 Task: Set the scaling mode for the video scaling filter to "SinCR".
Action: Mouse moved to (95, 14)
Screenshot: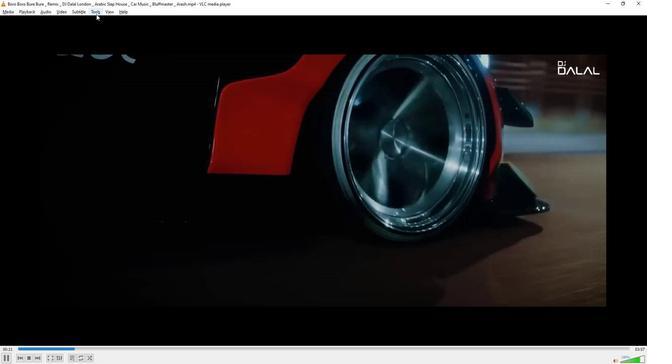 
Action: Mouse pressed left at (95, 14)
Screenshot: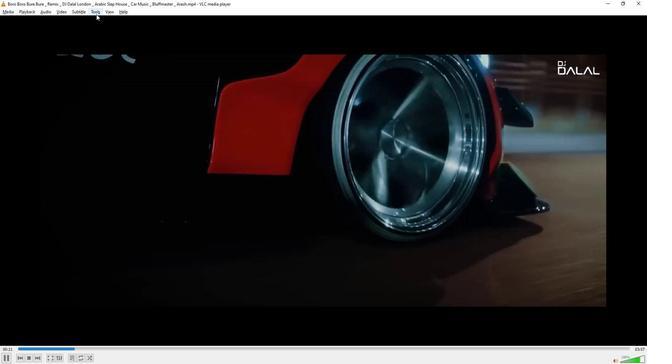 
Action: Mouse moved to (106, 89)
Screenshot: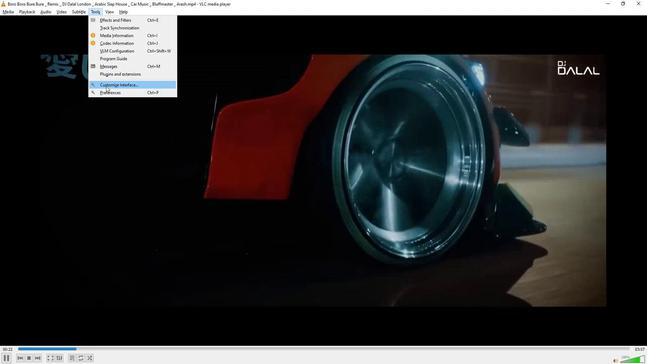 
Action: Mouse pressed left at (106, 89)
Screenshot: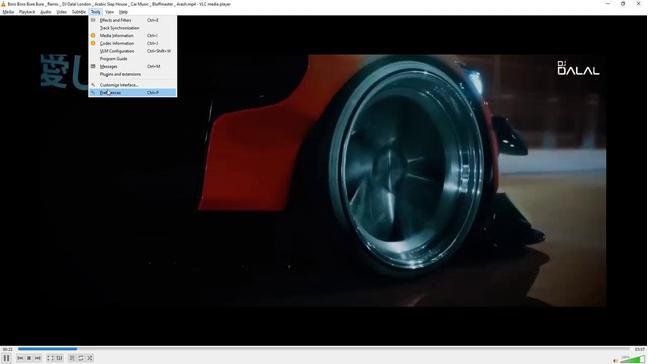 
Action: Mouse moved to (143, 287)
Screenshot: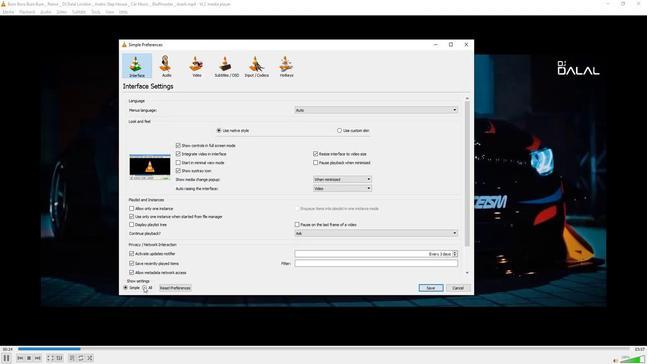 
Action: Mouse pressed left at (143, 287)
Screenshot: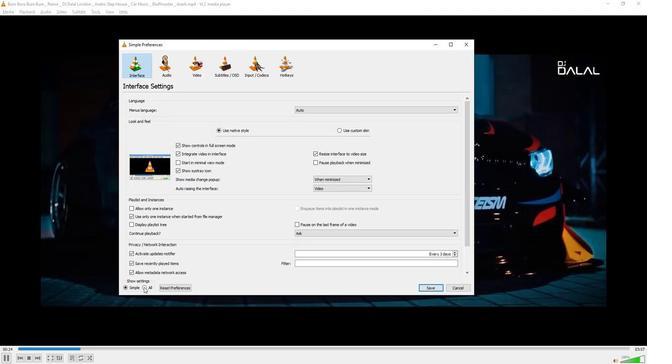 
Action: Mouse moved to (150, 226)
Screenshot: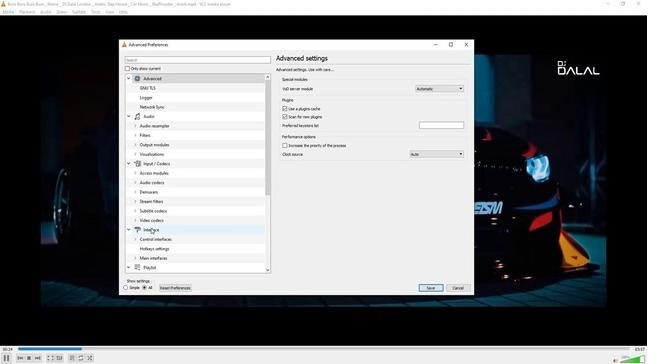 
Action: Mouse scrolled (150, 226) with delta (0, 0)
Screenshot: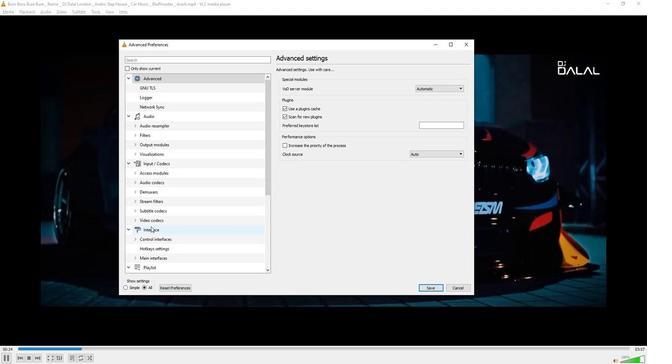 
Action: Mouse scrolled (150, 226) with delta (0, 0)
Screenshot: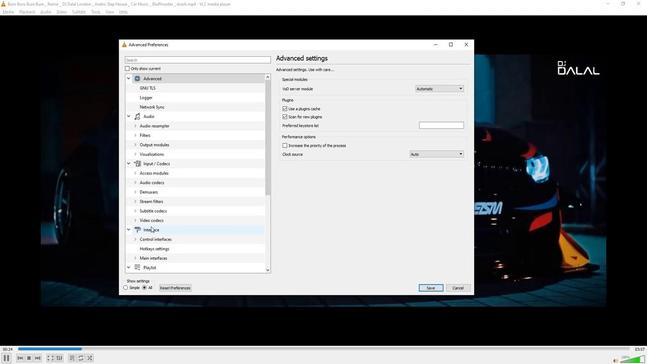 
Action: Mouse scrolled (150, 226) with delta (0, 0)
Screenshot: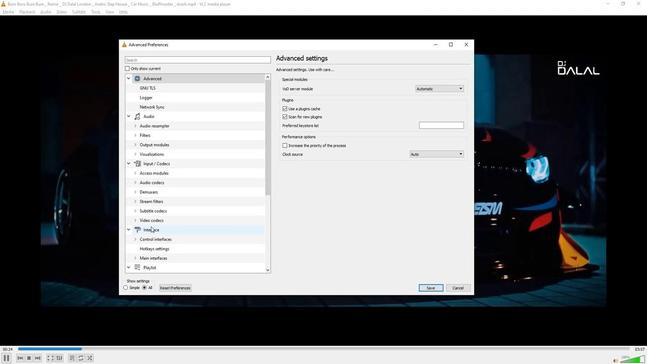 
Action: Mouse scrolled (150, 226) with delta (0, 0)
Screenshot: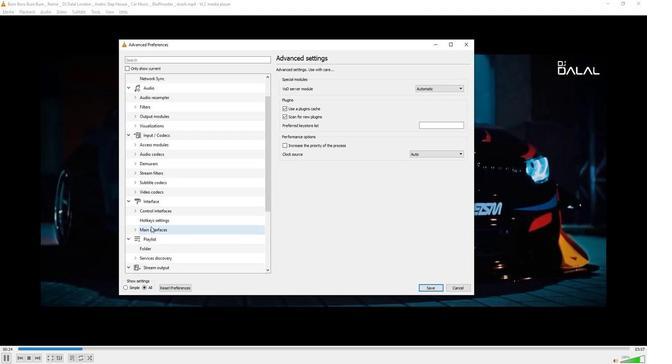 
Action: Mouse scrolled (150, 226) with delta (0, 0)
Screenshot: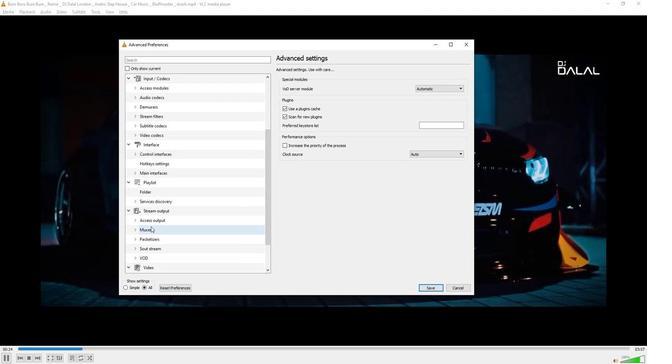 
Action: Mouse scrolled (150, 226) with delta (0, 0)
Screenshot: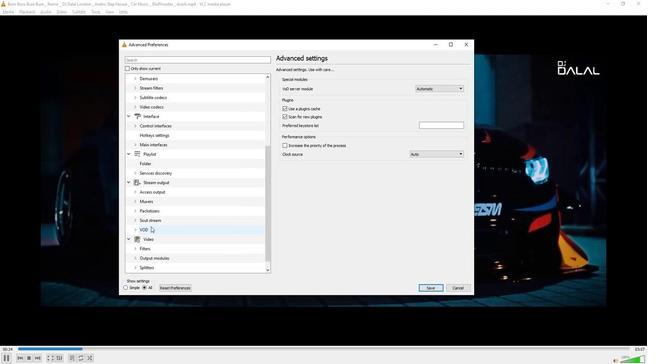 
Action: Mouse scrolled (150, 226) with delta (0, 0)
Screenshot: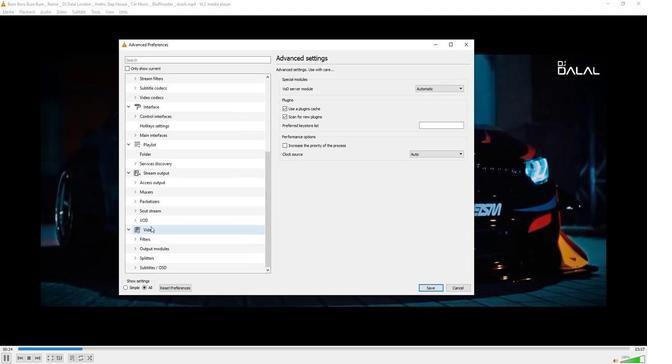 
Action: Mouse scrolled (150, 226) with delta (0, 0)
Screenshot: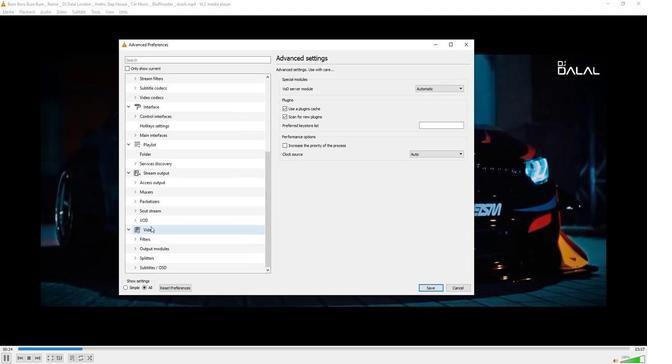 
Action: Mouse moved to (134, 240)
Screenshot: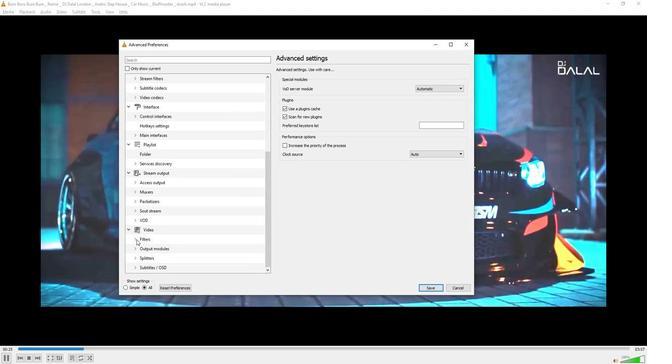 
Action: Mouse pressed left at (134, 240)
Screenshot: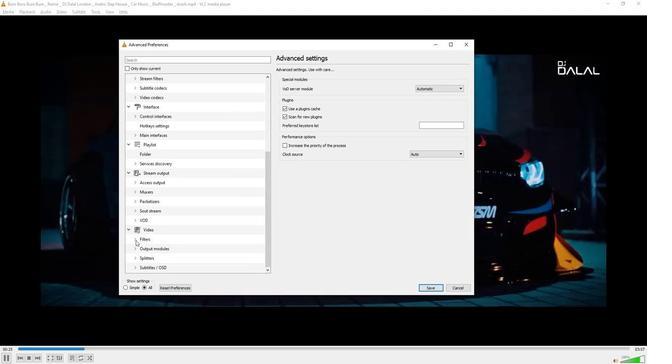 
Action: Mouse moved to (157, 215)
Screenshot: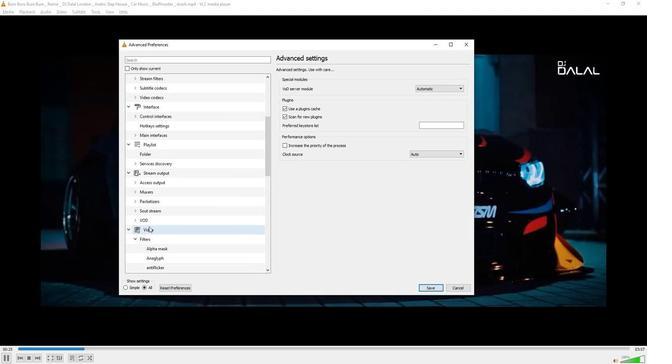 
Action: Mouse scrolled (157, 214) with delta (0, 0)
Screenshot: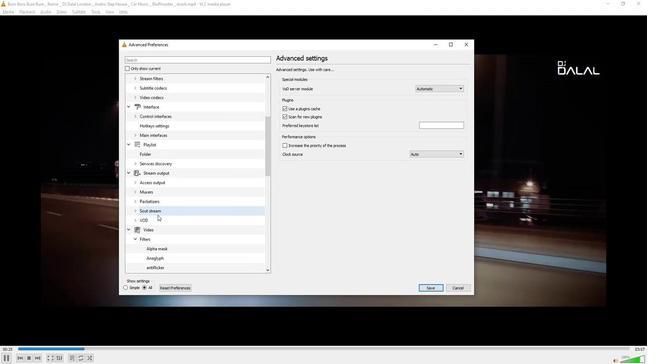
Action: Mouse scrolled (157, 214) with delta (0, 0)
Screenshot: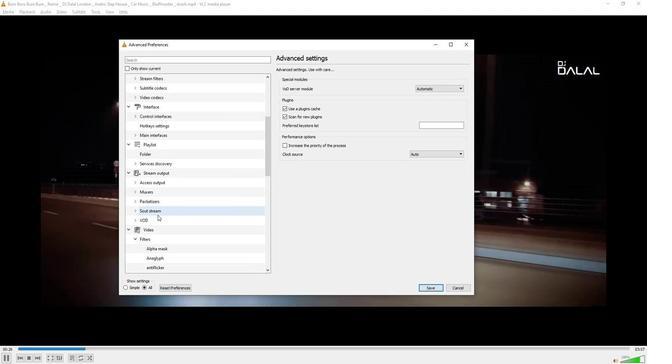 
Action: Mouse scrolled (157, 214) with delta (0, 0)
Screenshot: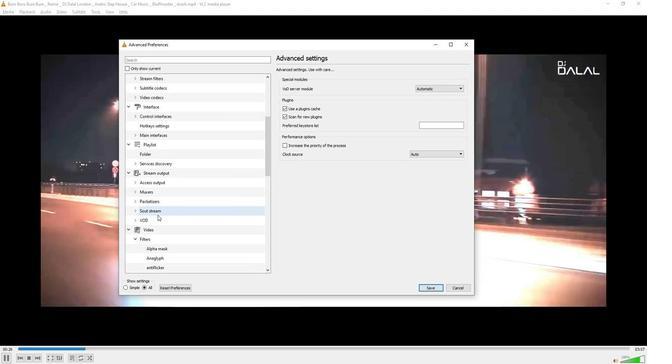 
Action: Mouse scrolled (157, 214) with delta (0, 0)
Screenshot: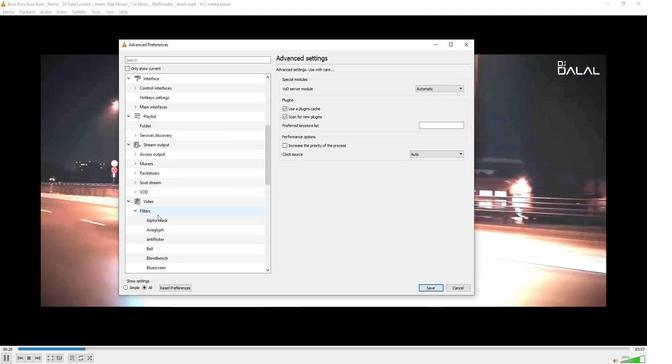 
Action: Mouse scrolled (157, 214) with delta (0, 0)
Screenshot: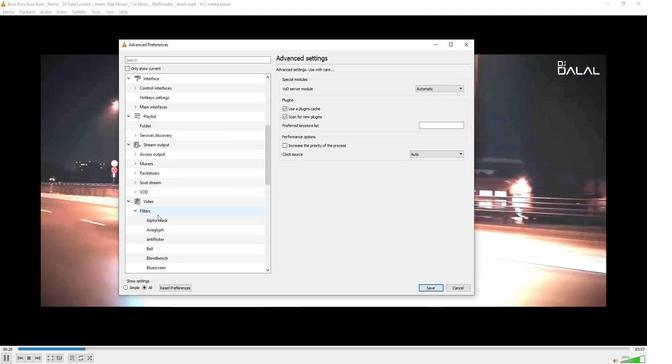 
Action: Mouse scrolled (157, 214) with delta (0, 0)
Screenshot: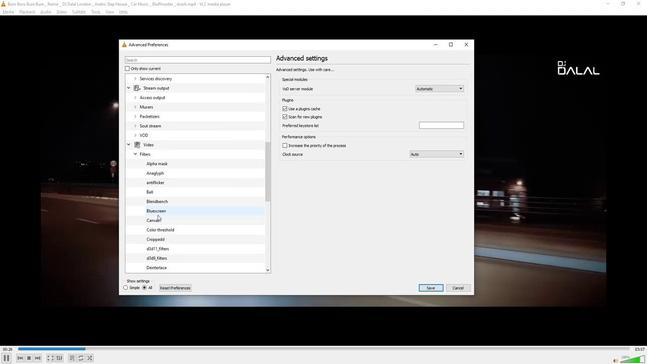
Action: Mouse scrolled (157, 214) with delta (0, 0)
Screenshot: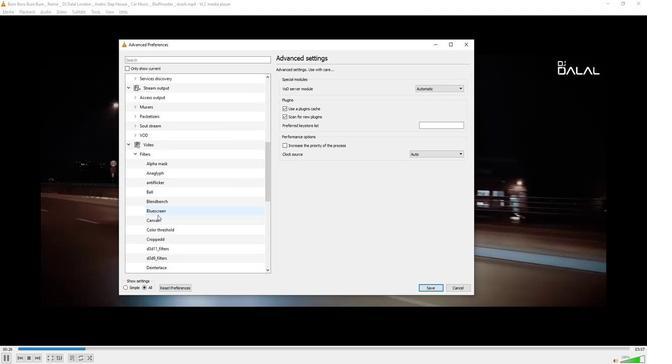 
Action: Mouse scrolled (157, 214) with delta (0, 0)
Screenshot: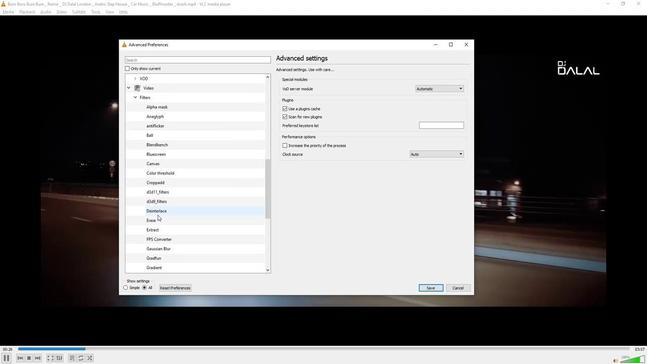
Action: Mouse scrolled (157, 214) with delta (0, 0)
Screenshot: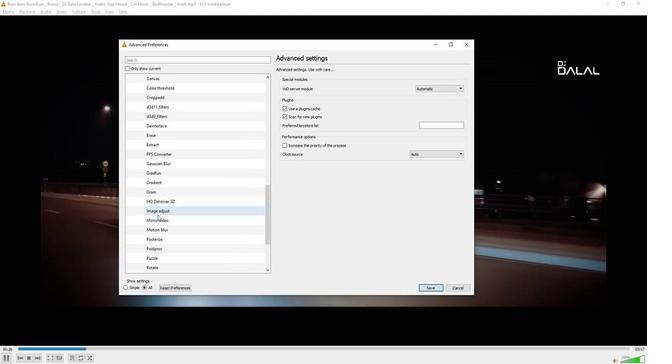 
Action: Mouse scrolled (157, 214) with delta (0, 0)
Screenshot: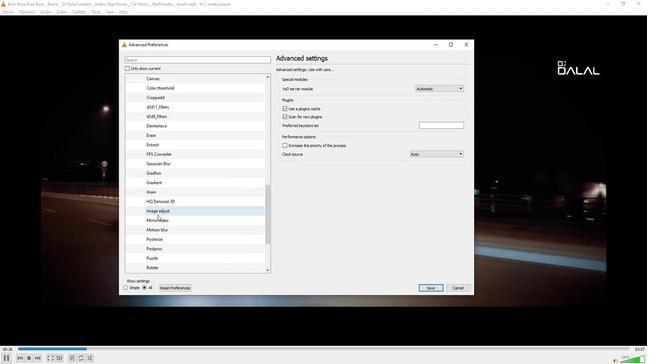 
Action: Mouse scrolled (157, 214) with delta (0, 0)
Screenshot: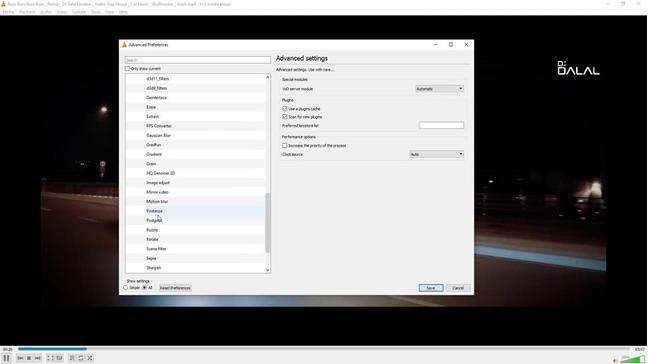 
Action: Mouse scrolled (157, 214) with delta (0, 0)
Screenshot: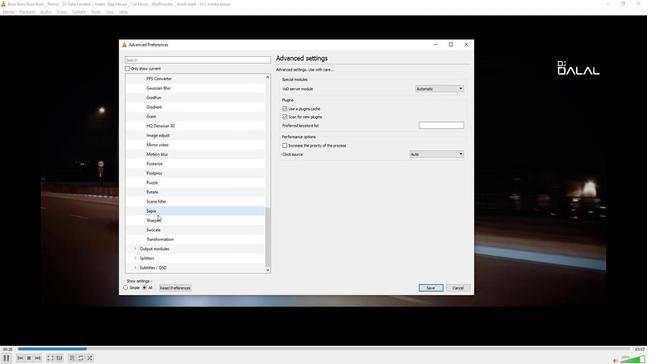 
Action: Mouse scrolled (157, 214) with delta (0, 0)
Screenshot: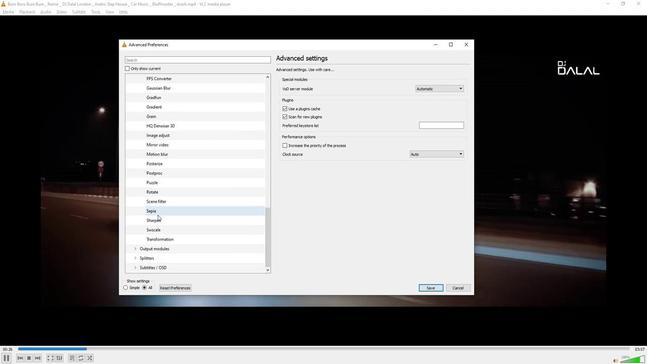 
Action: Mouse moved to (153, 229)
Screenshot: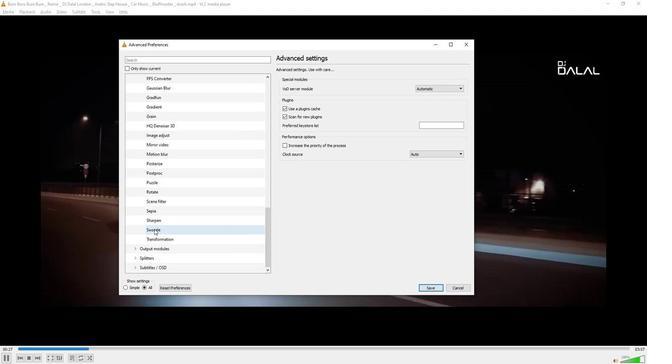 
Action: Mouse pressed left at (153, 229)
Screenshot: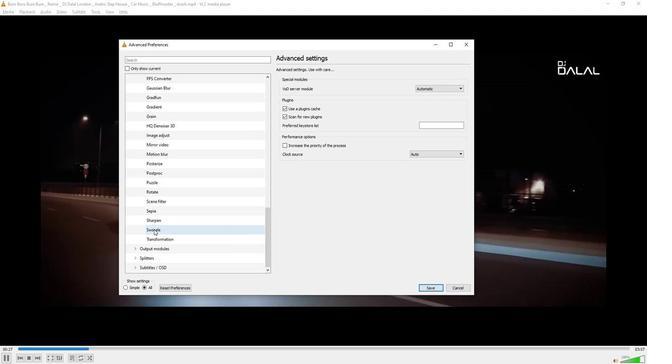 
Action: Mouse moved to (442, 79)
Screenshot: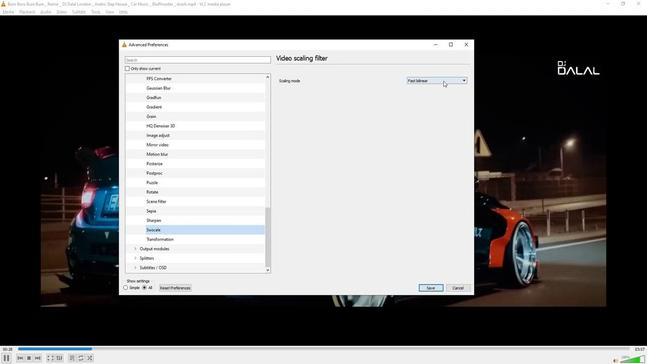
Action: Mouse pressed left at (442, 79)
Screenshot: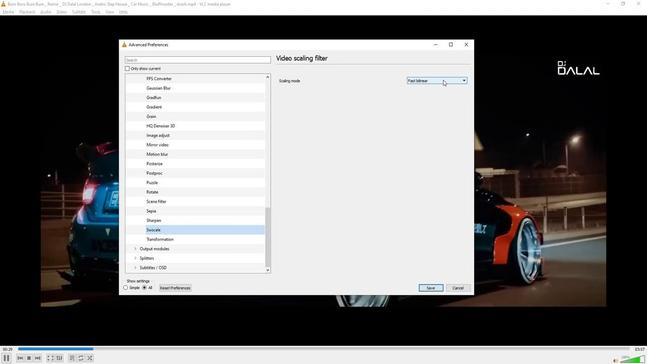 
Action: Mouse moved to (421, 120)
Screenshot: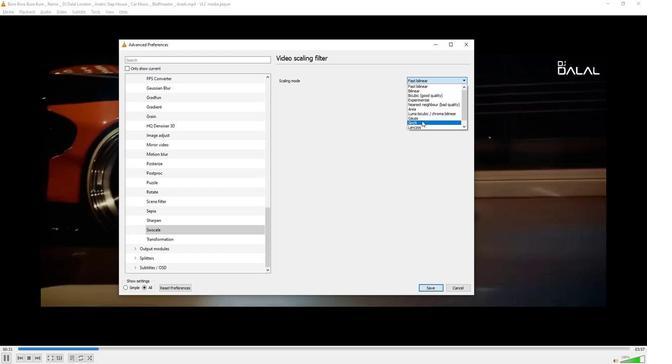 
Action: Mouse pressed left at (421, 120)
Screenshot: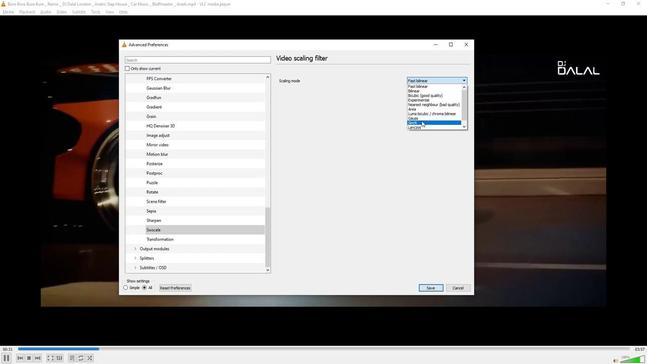 
Action: Mouse moved to (379, 140)
Screenshot: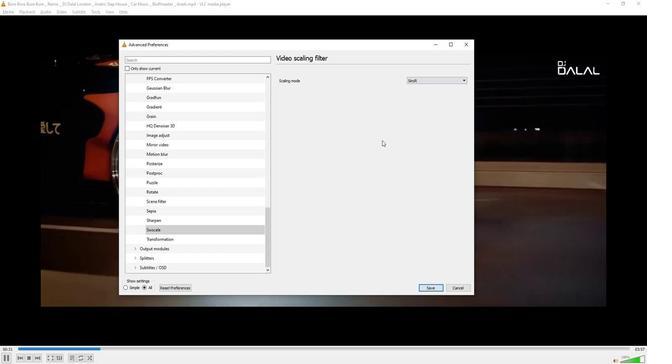 
